 Task: In the  document equity.odt Use the tool word Count 'and display word count while typing'. Find the word using Dictionary 'dedication'. Below name insert the link: www.wikipedia.org
Action: Mouse moved to (552, 520)
Screenshot: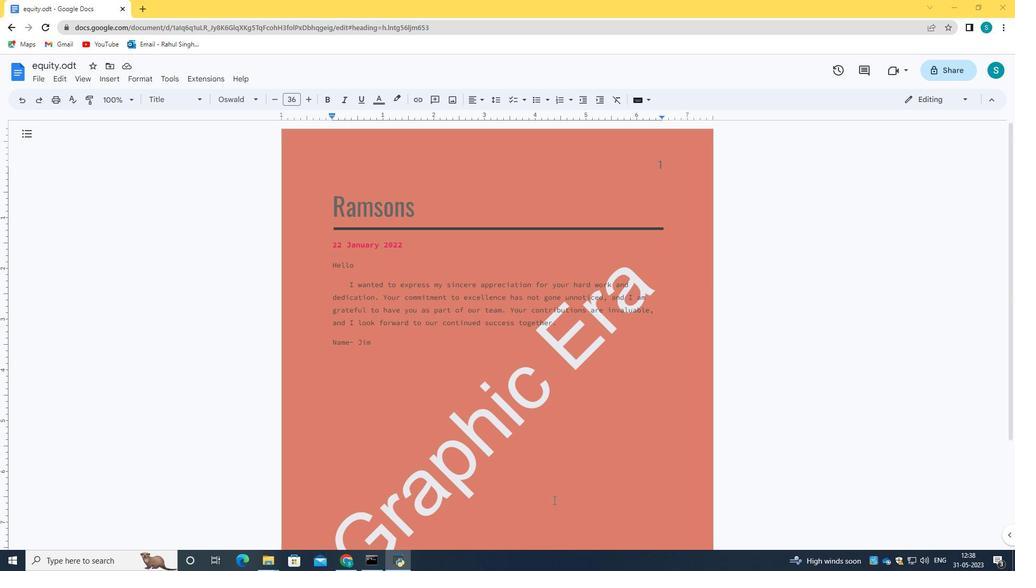 
Action: Mouse scrolled (552, 519) with delta (0, 0)
Screenshot: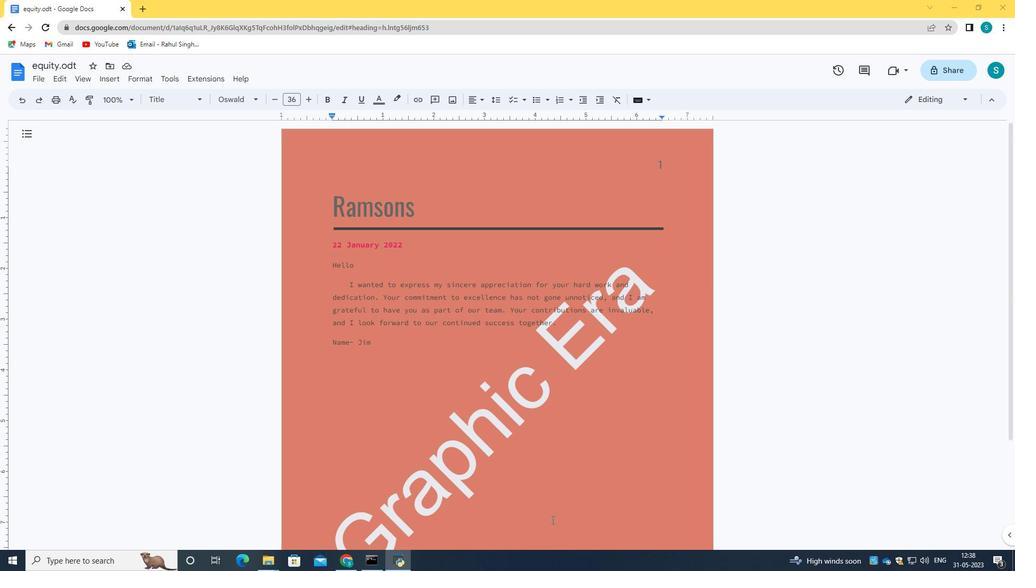 
Action: Mouse scrolled (552, 519) with delta (0, 0)
Screenshot: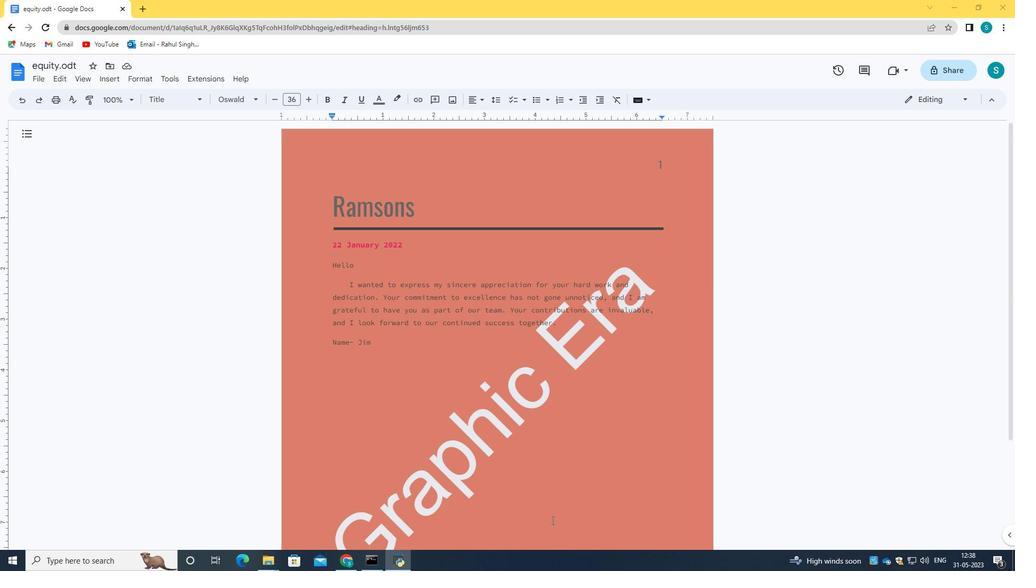 
Action: Mouse scrolled (552, 520) with delta (0, 0)
Screenshot: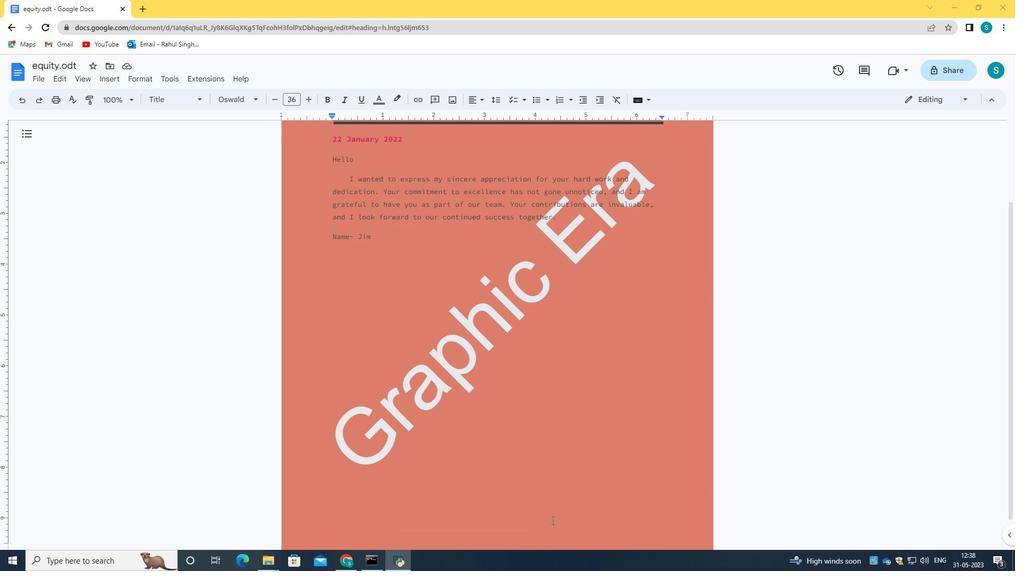 
Action: Mouse scrolled (552, 520) with delta (0, 0)
Screenshot: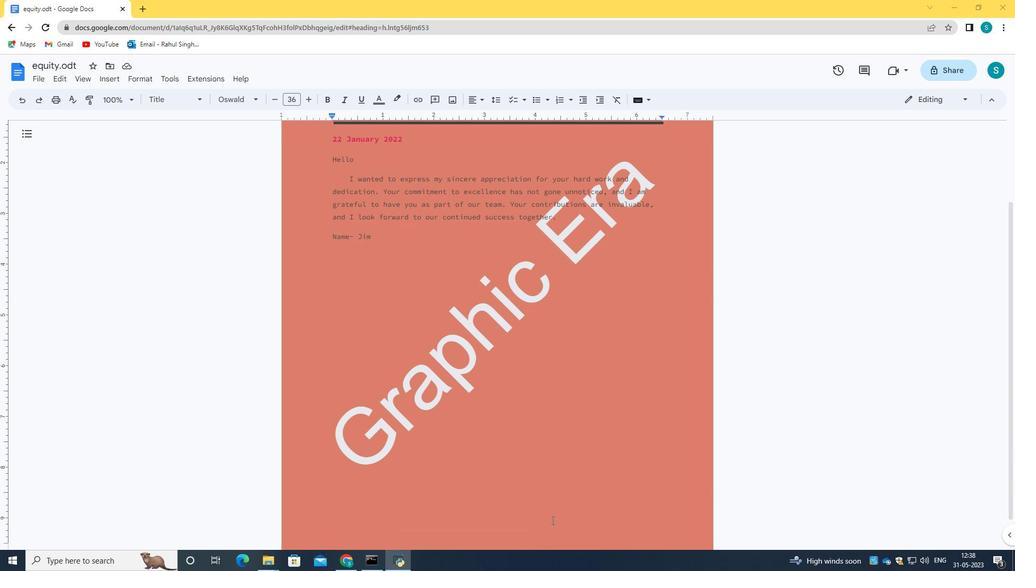 
Action: Mouse moved to (175, 78)
Screenshot: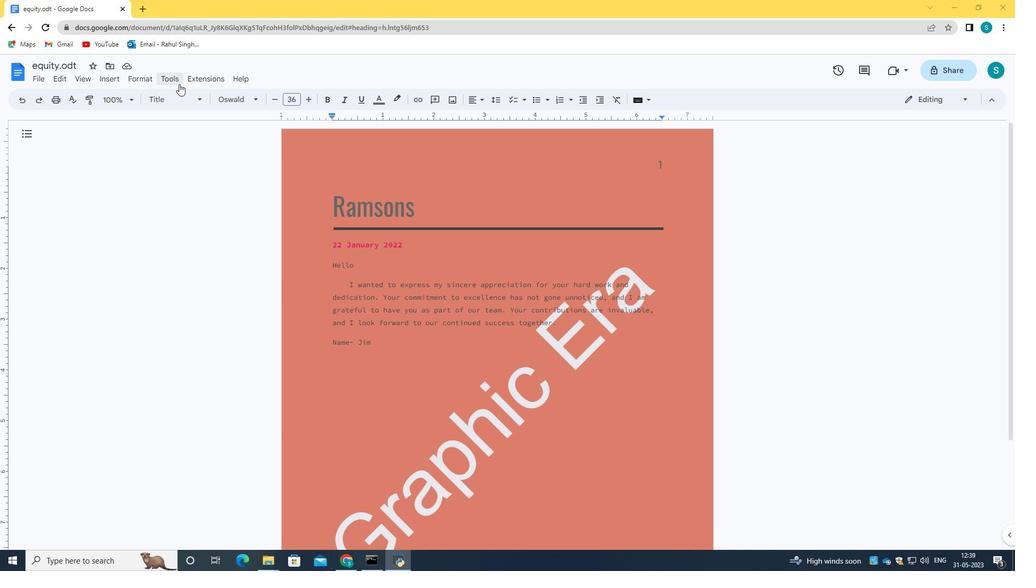 
Action: Mouse pressed left at (175, 78)
Screenshot: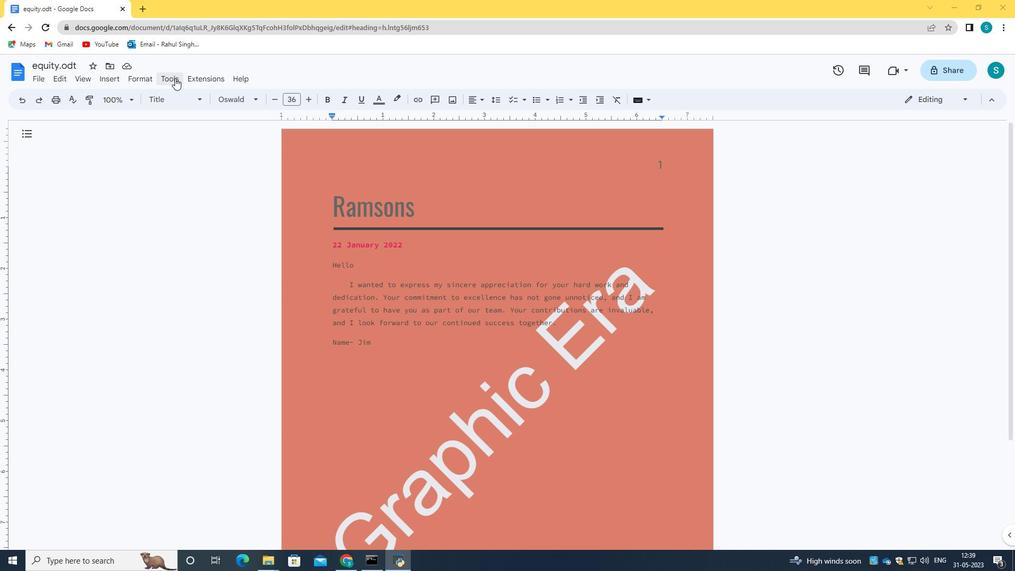 
Action: Mouse moved to (203, 113)
Screenshot: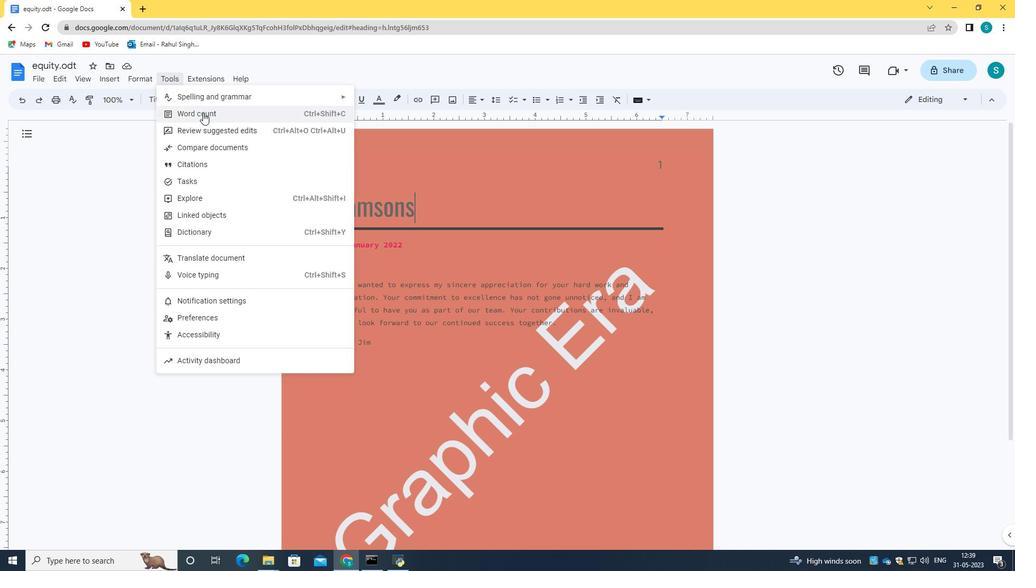 
Action: Mouse pressed left at (203, 113)
Screenshot: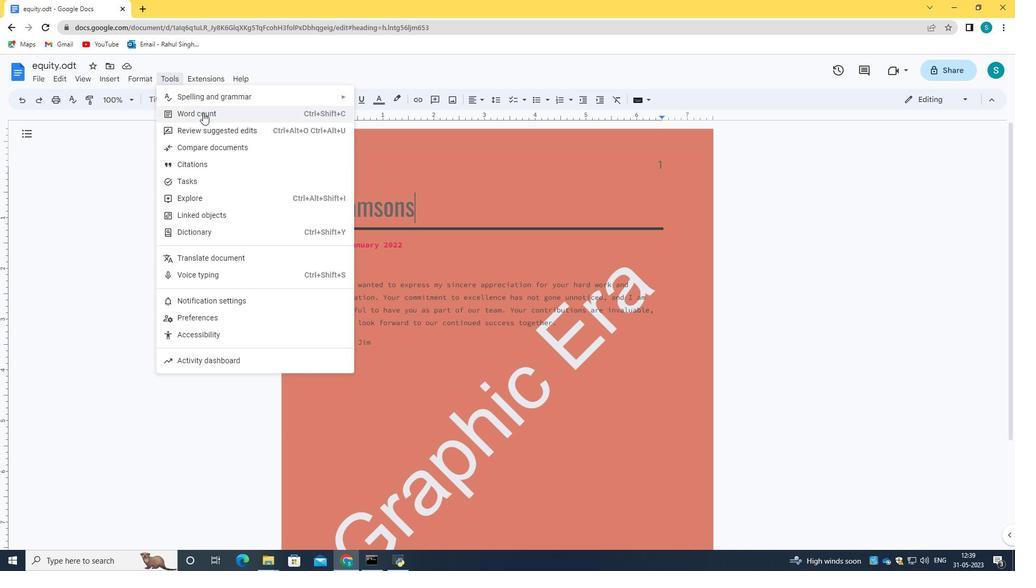 
Action: Mouse moved to (442, 348)
Screenshot: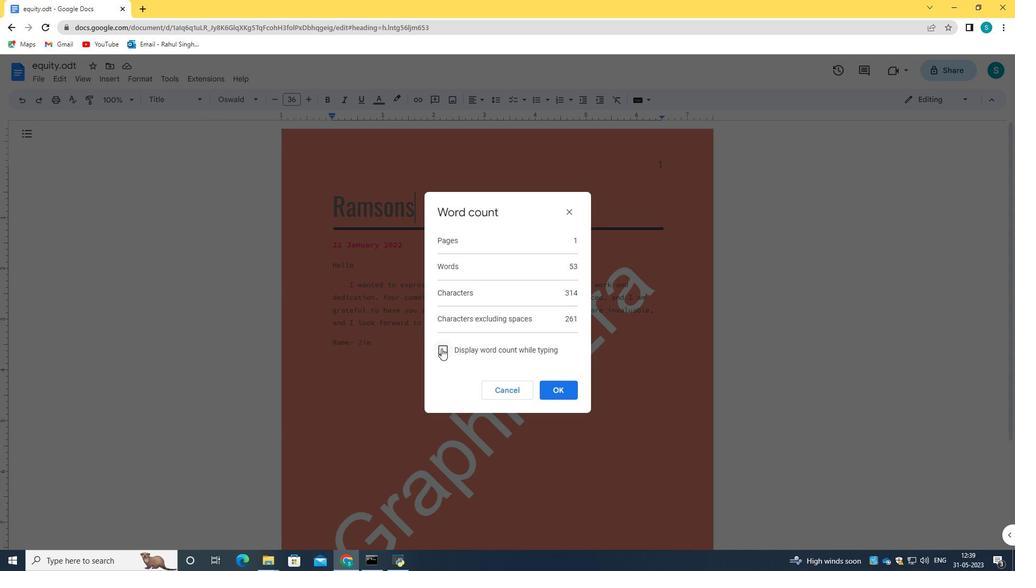
Action: Mouse pressed left at (442, 348)
Screenshot: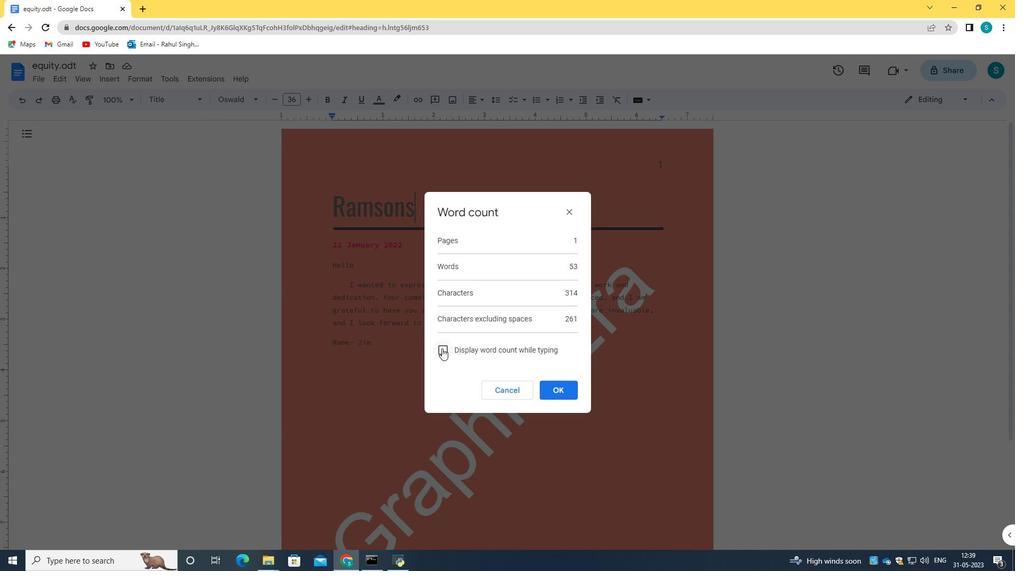 
Action: Mouse moved to (570, 392)
Screenshot: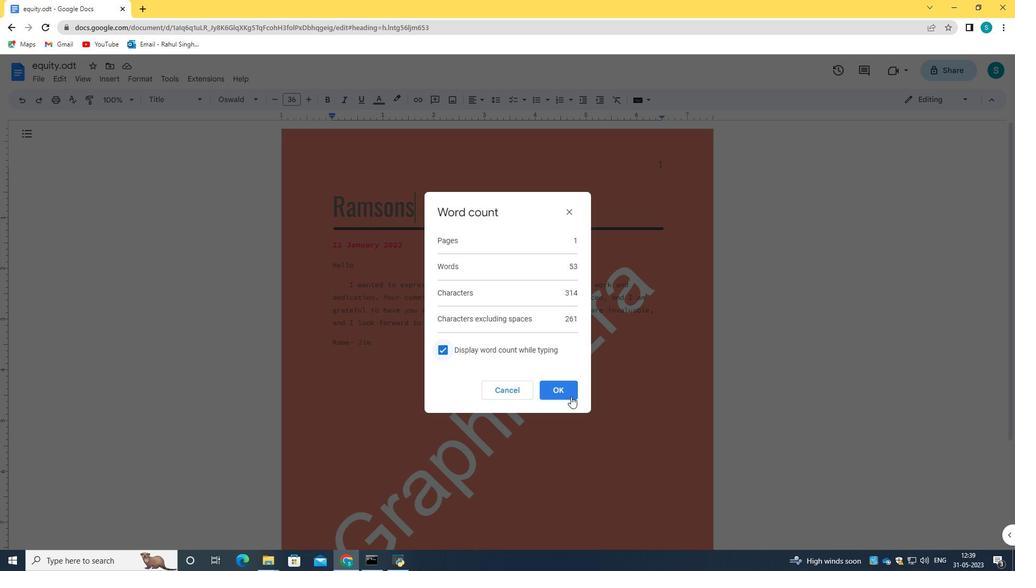 
Action: Mouse pressed left at (570, 392)
Screenshot: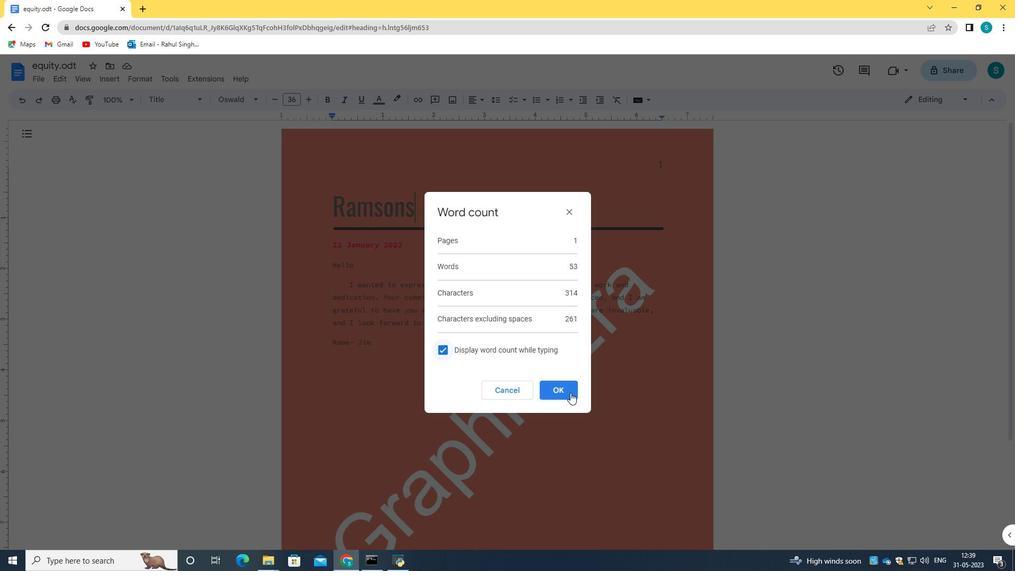 
Action: Mouse moved to (122, 82)
Screenshot: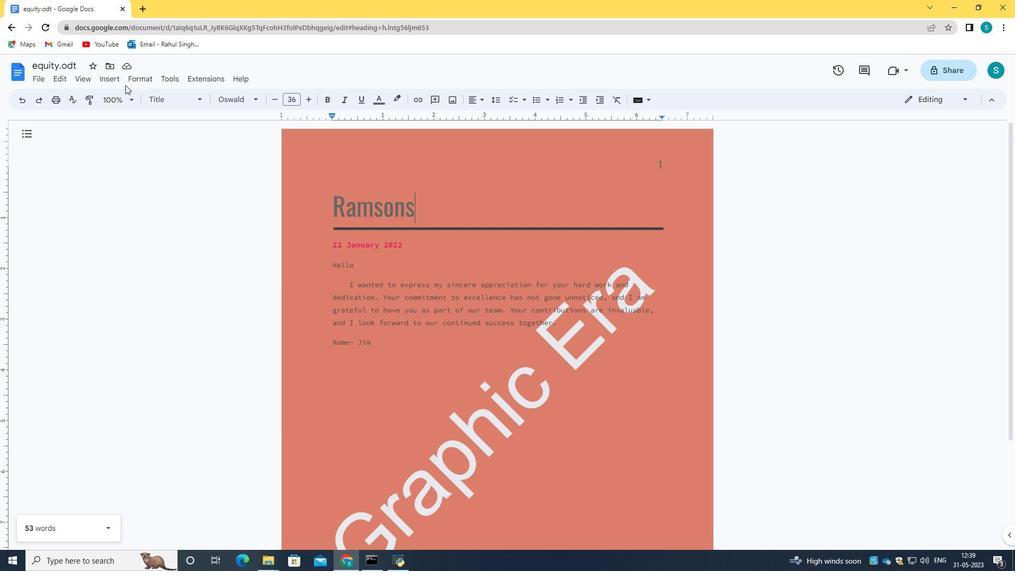 
Action: Mouse pressed left at (122, 82)
Screenshot: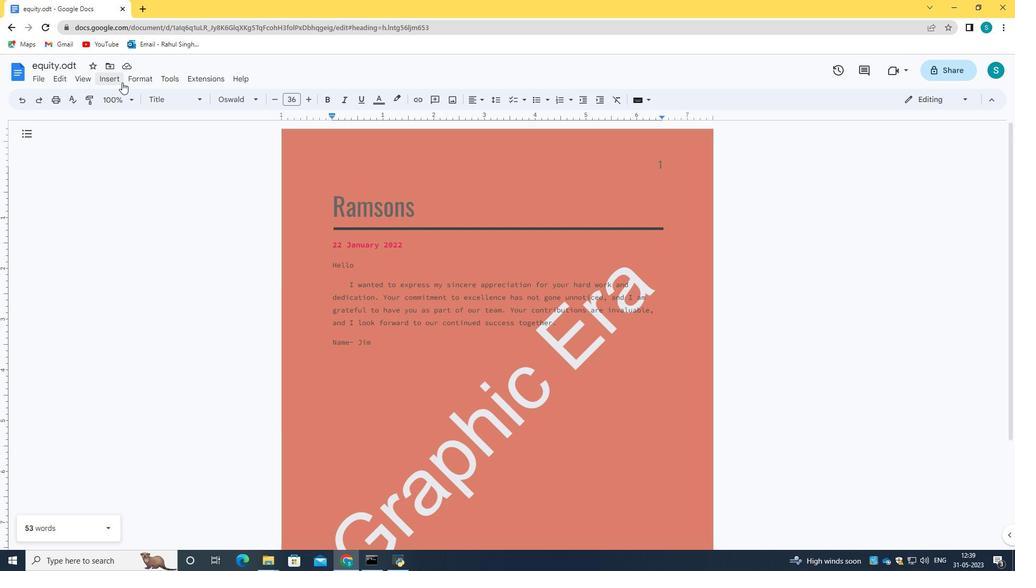 
Action: Mouse moved to (186, 235)
Screenshot: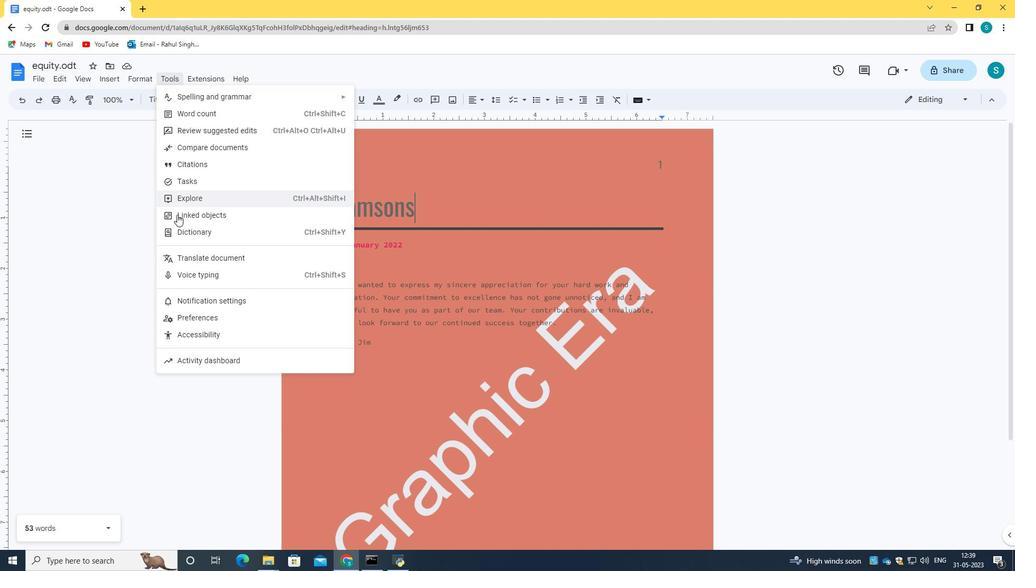 
Action: Mouse pressed left at (186, 235)
Screenshot: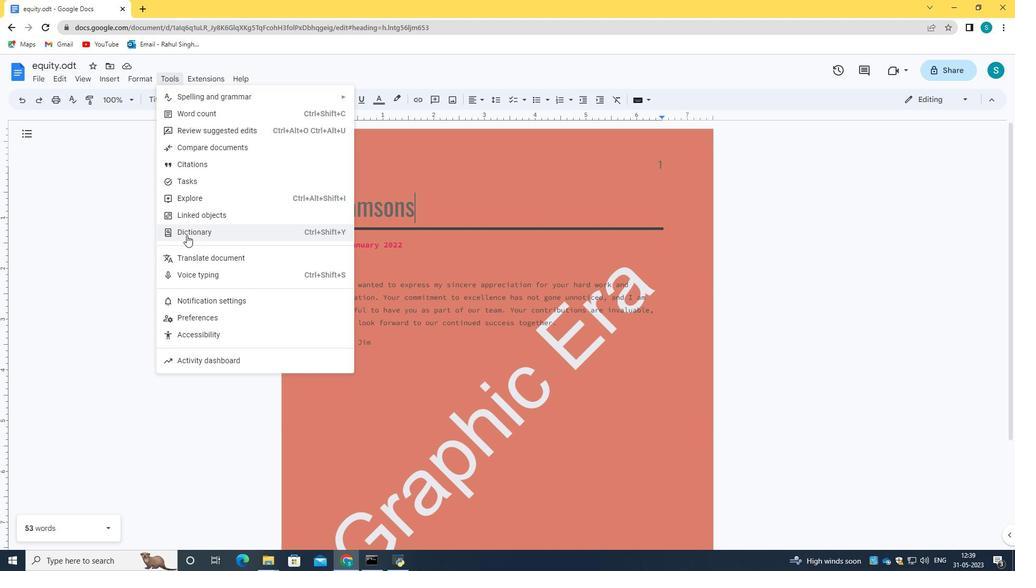 
Action: Mouse moved to (903, 133)
Screenshot: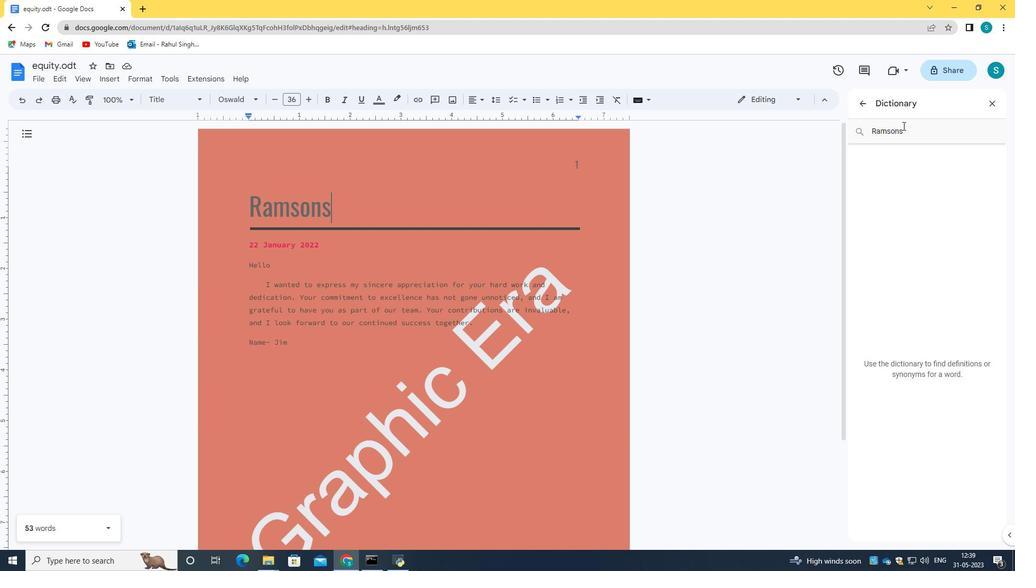 
Action: Mouse pressed left at (903, 133)
Screenshot: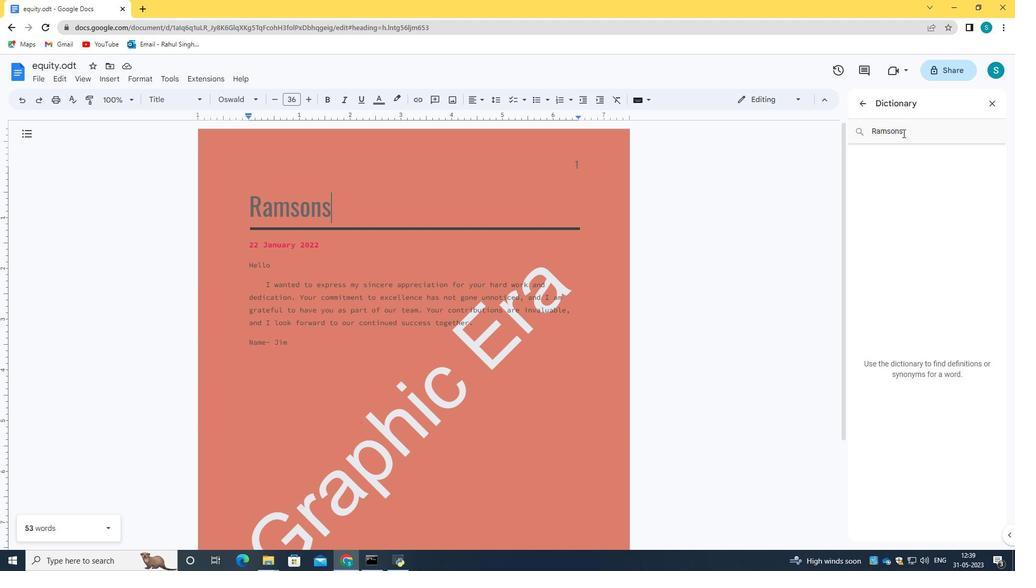 
Action: Mouse moved to (903, 133)
Screenshot: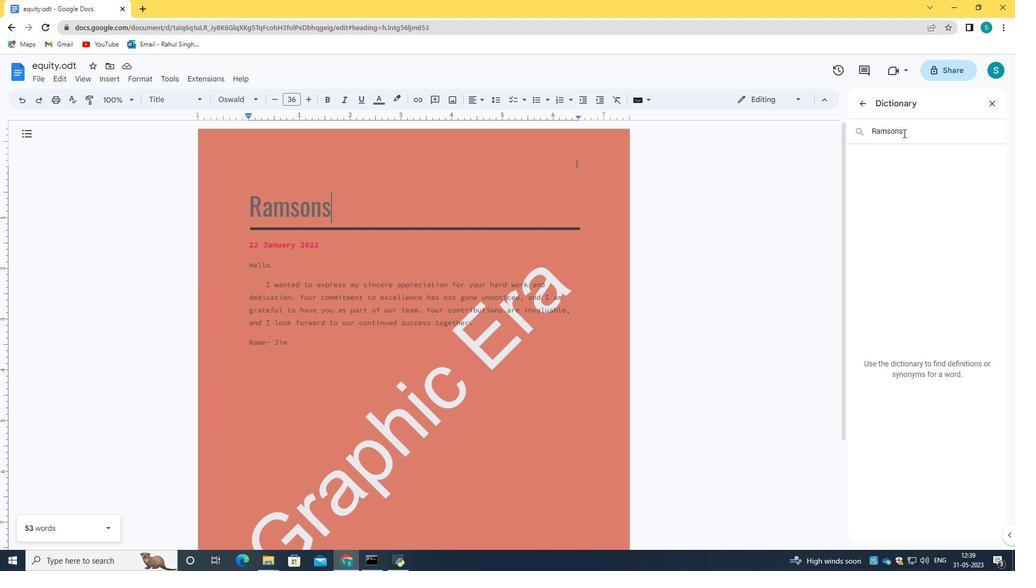 
Action: Key pressed <Key.backspace><Key.backspace><Key.backspace><Key.backspace><Key.backspace><Key.backspace><Key.backspace><Key.backspace><Key.backspace><Key.backspace><Key.backspace><Key.backspace><Key.backspace><Key.backspace><Key.backspace><Key.backspace><Key.backspace><Key.backspace><Key.backspace><Key.backspace><Key.backspace><Key.backspace><Key.backspace><Key.backspace><Key.backspace><Key.backspace><Key.backspace><Key.backspace><Key.backspace><Key.backspace>dedication<Key.enter>
Screenshot: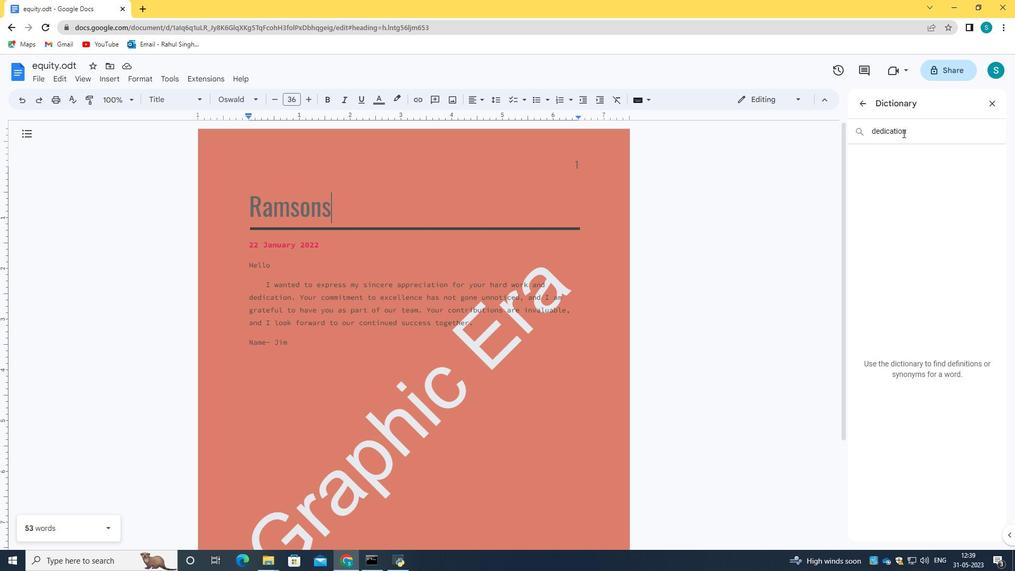 
Action: Mouse moved to (568, 331)
Screenshot: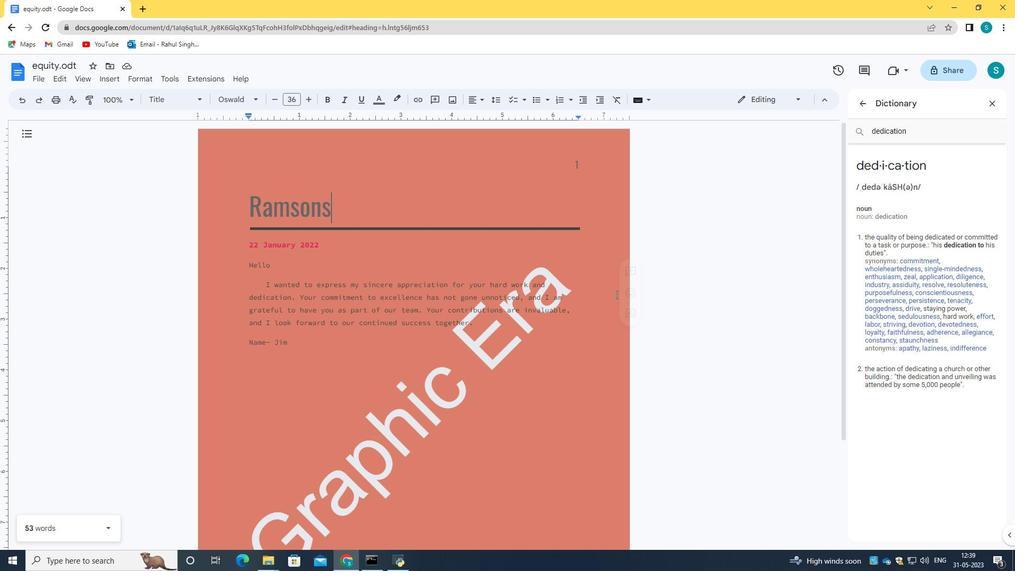 
Action: Mouse scrolled (568, 330) with delta (0, 0)
Screenshot: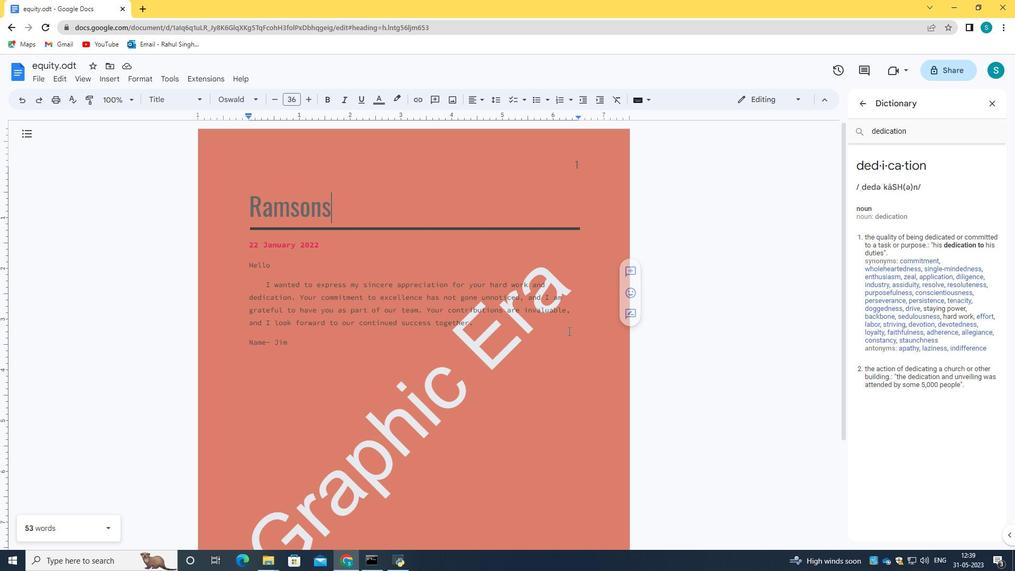
Action: Mouse scrolled (568, 330) with delta (0, 0)
Screenshot: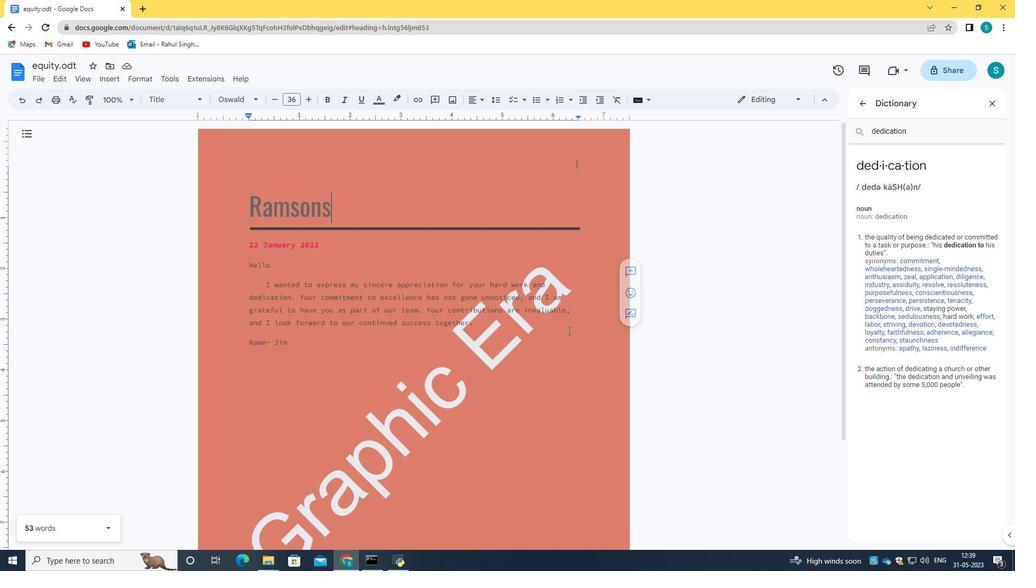 
Action: Mouse scrolled (568, 330) with delta (0, 0)
Screenshot: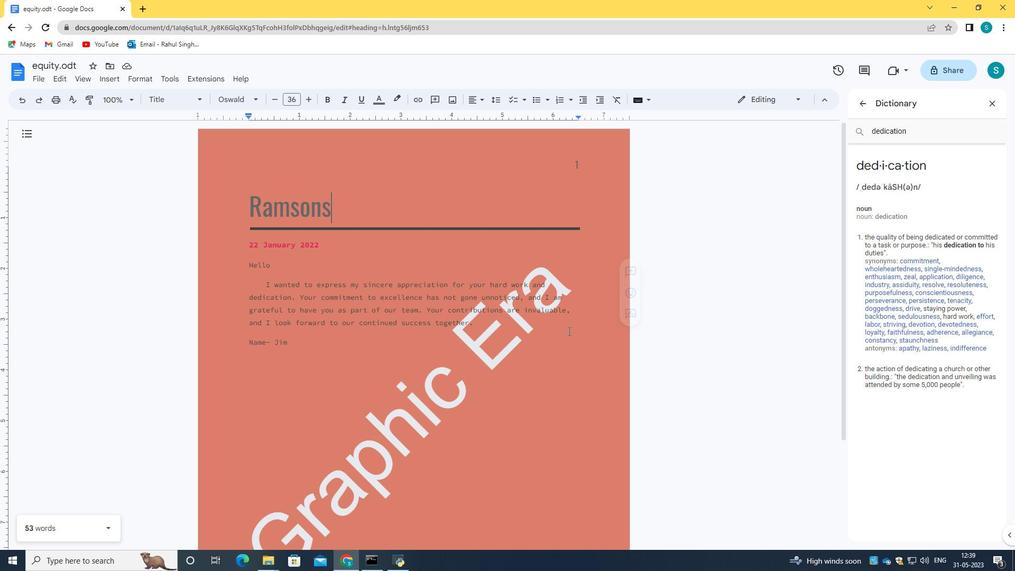 
Action: Mouse moved to (568, 314)
Screenshot: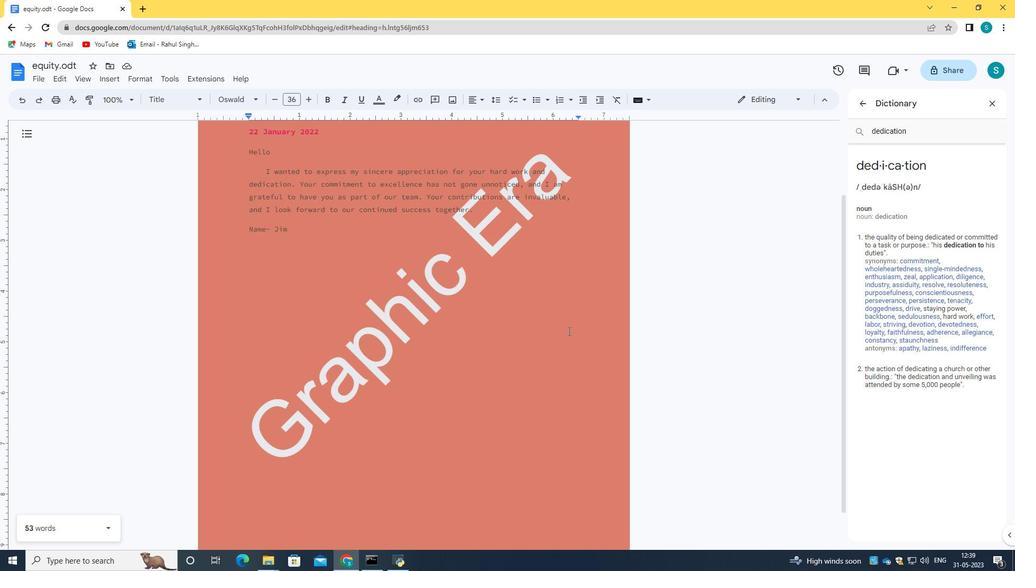 
Action: Mouse scrolled (568, 313) with delta (0, 0)
Screenshot: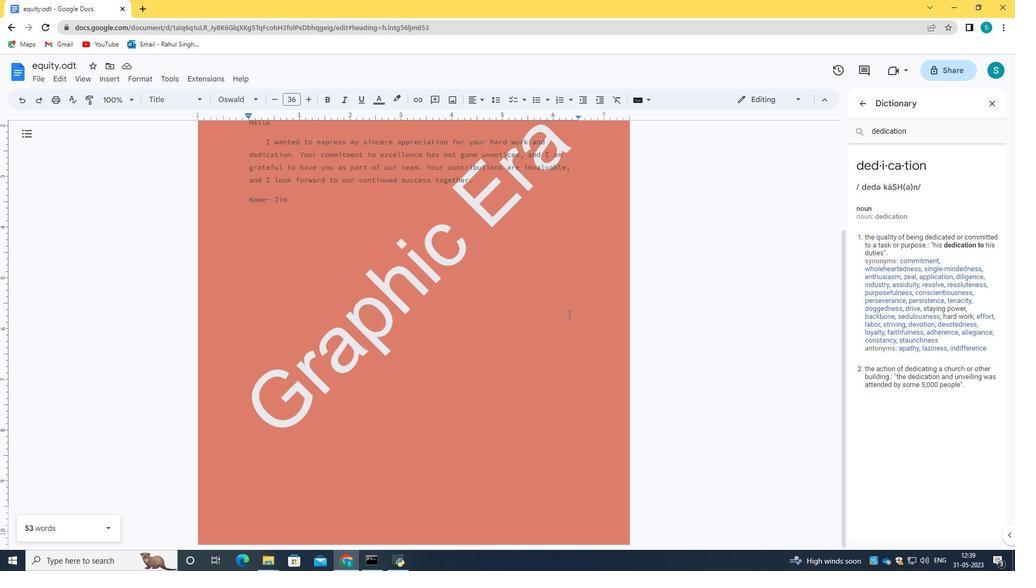 
Action: Mouse moved to (456, 487)
Screenshot: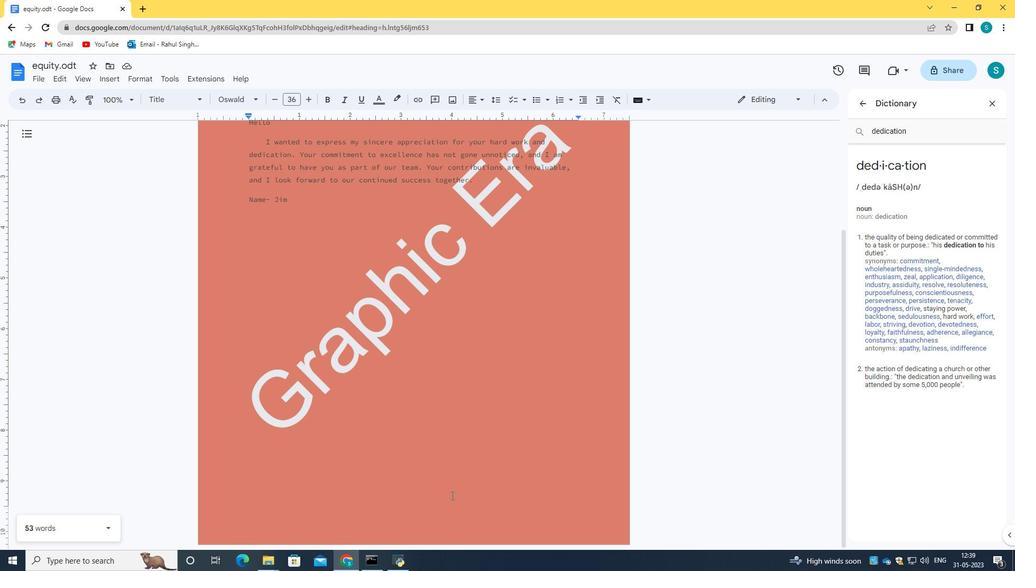
Action: Mouse pressed left at (456, 487)
Screenshot: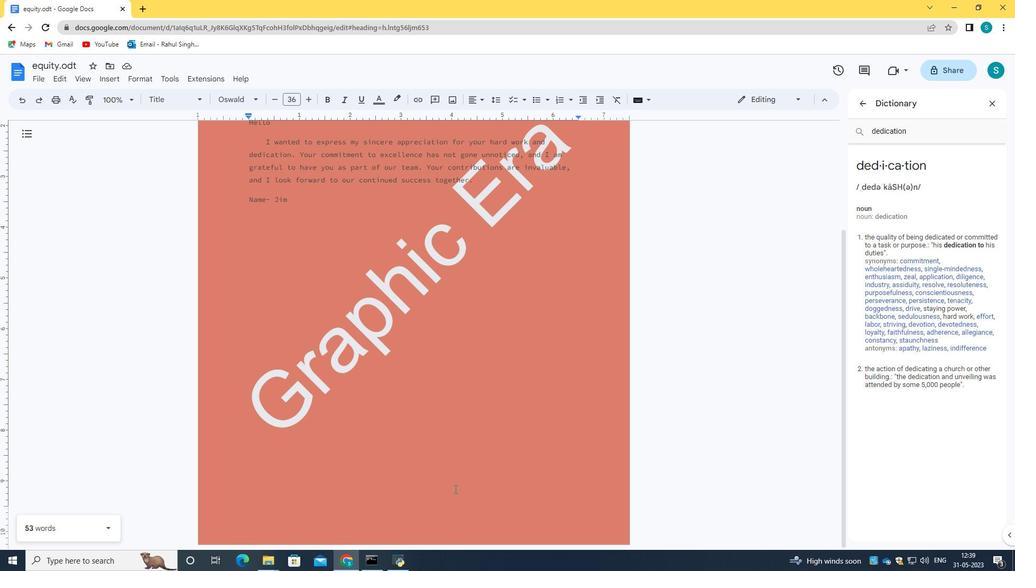 
Action: Mouse moved to (456, 450)
Screenshot: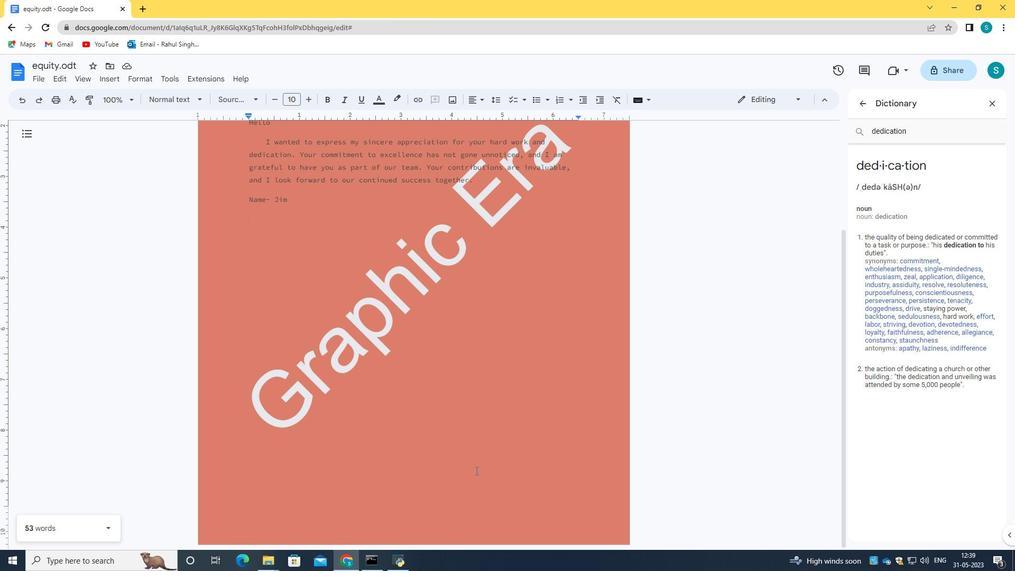 
Action: Mouse pressed left at (456, 450)
Screenshot: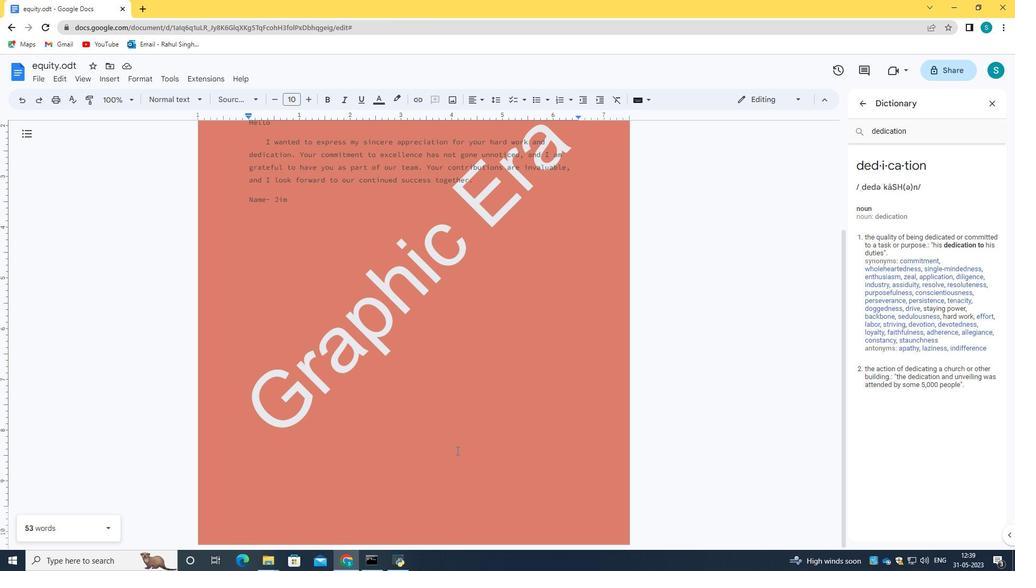 
Action: Key pressed <Key.space><Key.space><Key.space><Key.space><Key.space><Key.space><Key.space><Key.space><Key.space><Key.space><Key.space><Key.space><Key.space><Key.space><Key.space><Key.space><Key.space><Key.space><Key.space><Key.space><Key.space><Key.space><Key.space><Key.space><Key.space><Key.space><Key.space><Key.space><Key.space><Key.space><Key.space><Key.space><Key.space><Key.space><Key.space><Key.space><Key.space><Key.space><Key.space><Key.space><Key.space><Key.space><Key.space><Key.space><Key.space><Key.space><Key.space><Key.space><Key.space><Key.space><Key.space><Key.space><Key.space><Key.space><Key.space><Key.space><Key.space><Key.space><Key.space><Key.space><Key.space><Key.space><Key.space><Key.space><Key.space><Key.space><Key.space><Key.space><Key.space><Key.space><Key.space><Key.space><Key.space><Key.space><Key.space><Key.enter><Key.enter><Key.enter><Key.enter><Key.enter><Key.enter><Key.enter><Key.enter><Key.enter><Key.enter><Key.enter><Key.enter><Key.enter><Key.enter><Key.space>
Screenshot: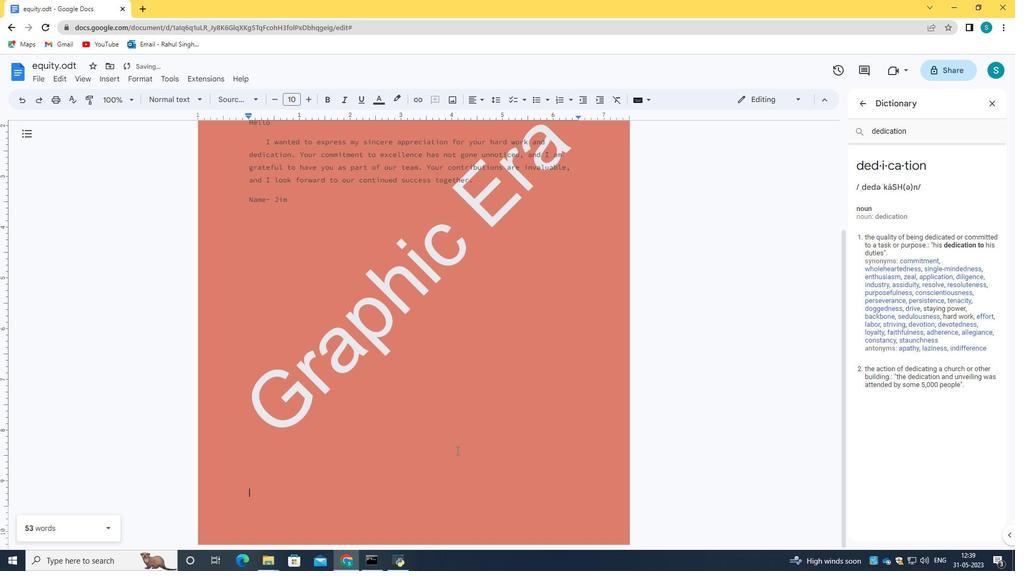 
Action: Mouse moved to (393, 472)
Screenshot: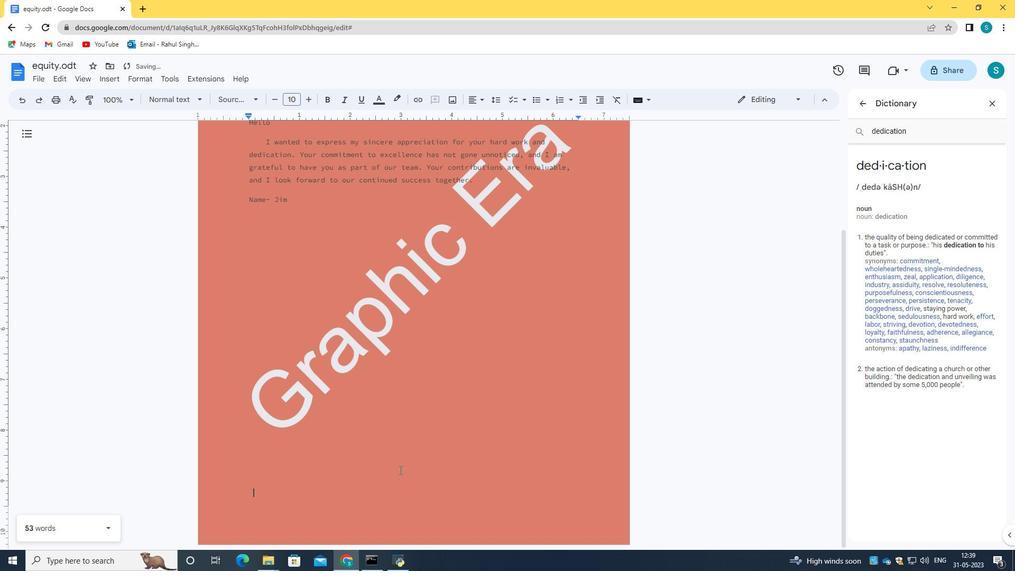 
Action: Key pressed <Key.space><Key.space><Key.space><Key.space><Key.space><Key.space><Key.space><Key.space><Key.space><Key.space><Key.space><Key.space><Key.space><Key.space><Key.space><Key.space><Key.space><Key.space><Key.space><Key.space><Key.space><Key.space><Key.space><Key.space><Key.space><Key.space><Key.space><Key.space><Key.space><Key.space><Key.space><Key.space><Key.space><Key.space><Key.space><Key.space><Key.space><Key.space><Key.space><Key.space><Key.space><Key.space><Key.space><Key.space><Key.space><Key.space><Key.space><Key.space><Key.space><Key.space><Key.space><Key.space><Key.space><Key.space><Key.space>
Screenshot: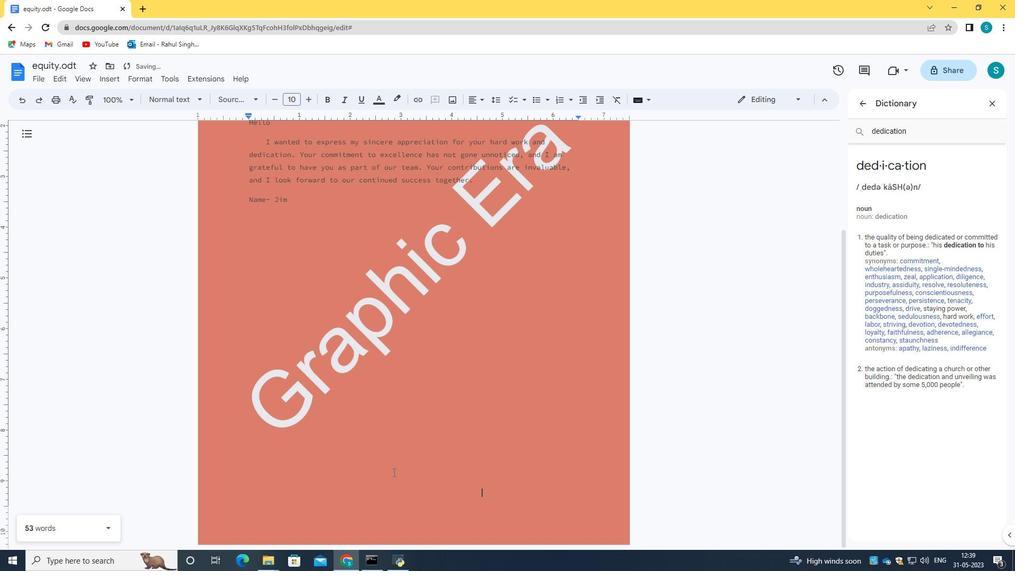 
Action: Mouse moved to (481, 496)
Screenshot: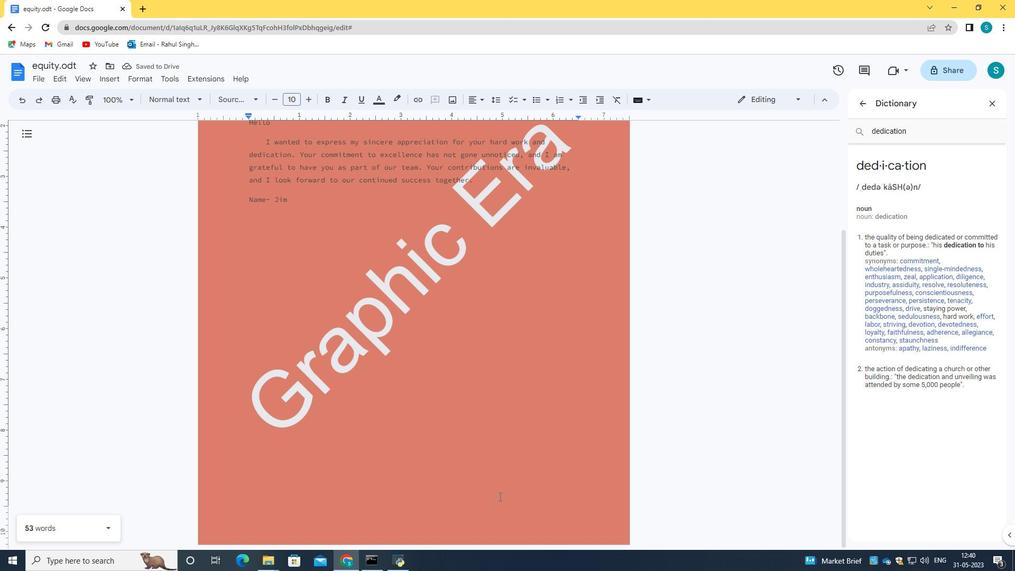 
Action: Mouse pressed right at (481, 496)
Screenshot: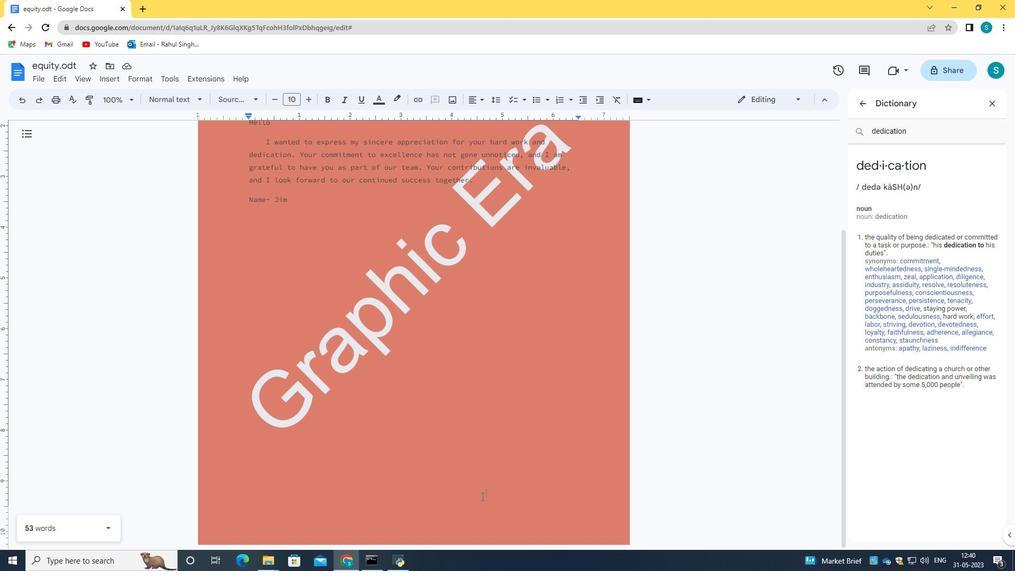 
Action: Mouse moved to (531, 446)
Screenshot: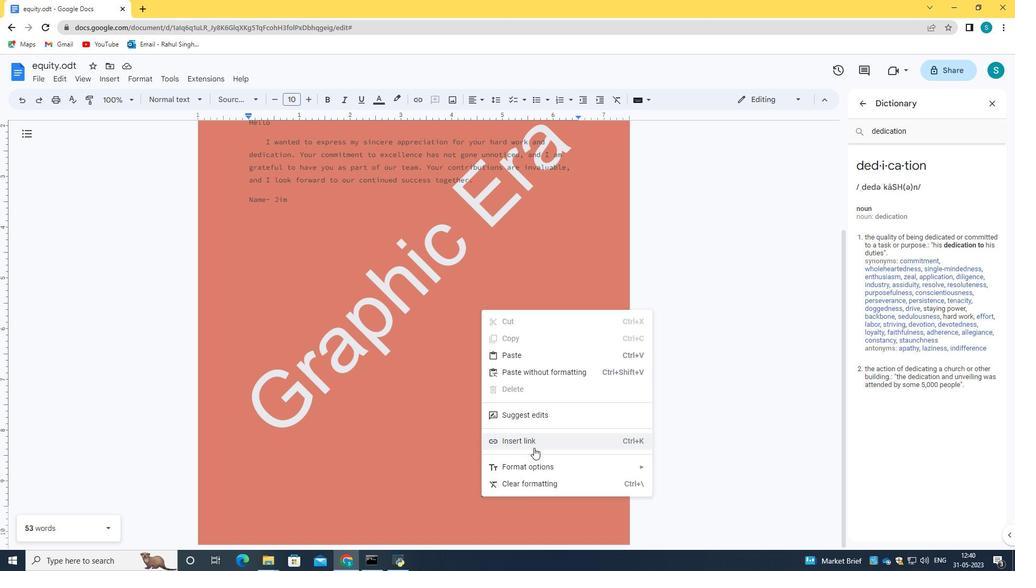 
Action: Mouse pressed left at (531, 446)
Screenshot: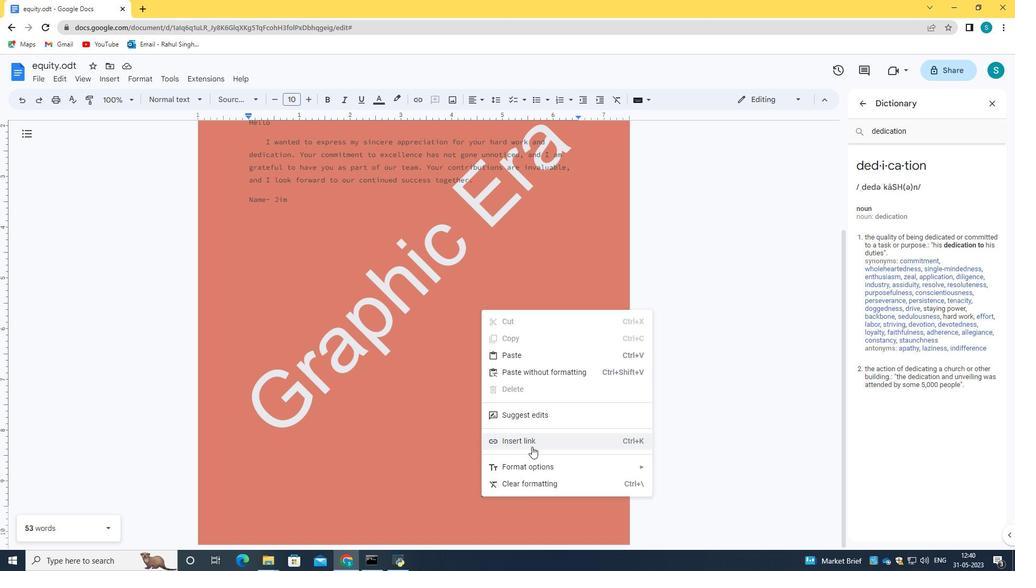 
Action: Mouse moved to (534, 319)
Screenshot: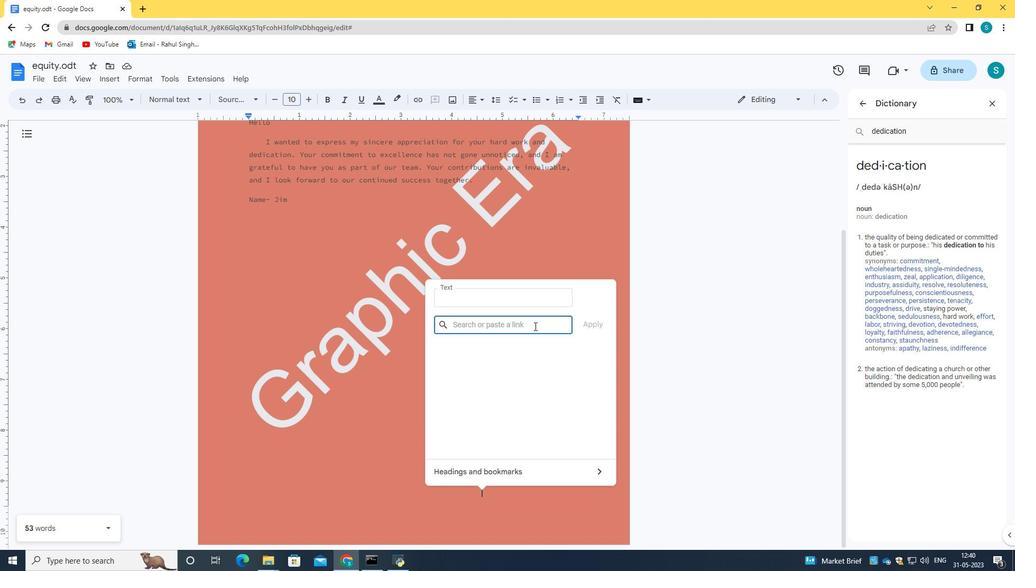 
Action: Key pressed www.wikipedia.org
Screenshot: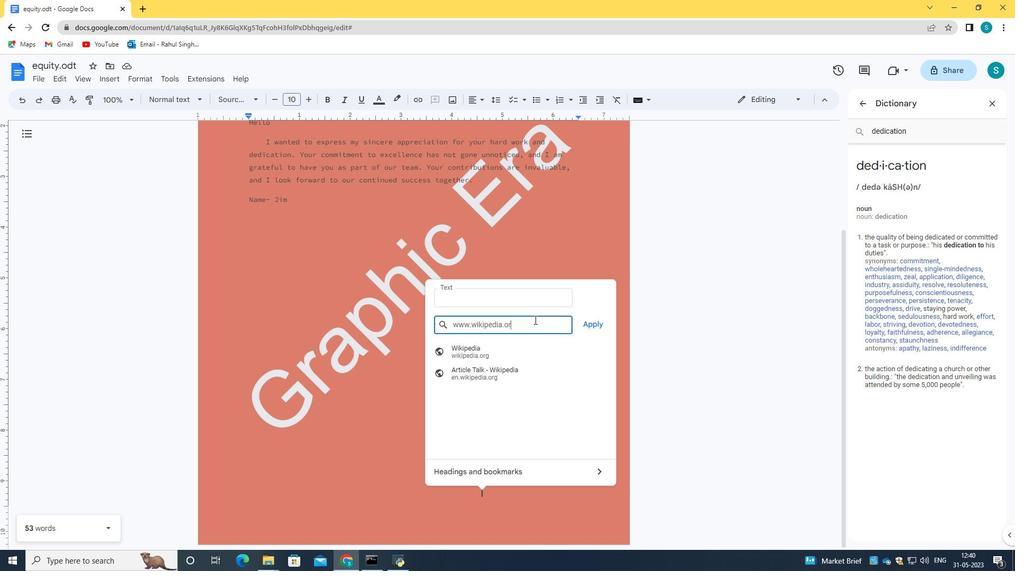 
Action: Mouse moved to (588, 328)
Screenshot: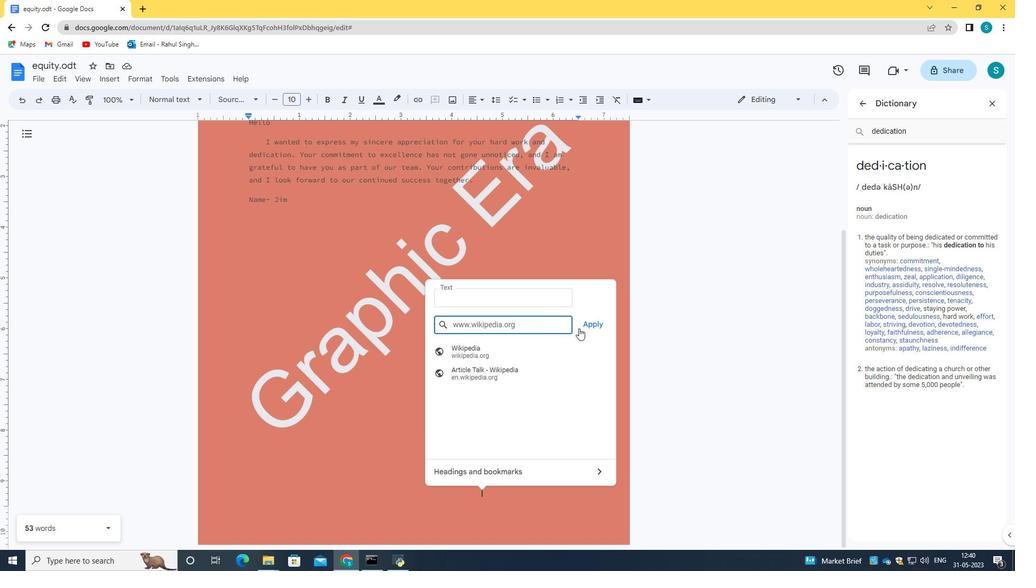 
Action: Mouse pressed left at (588, 328)
Screenshot: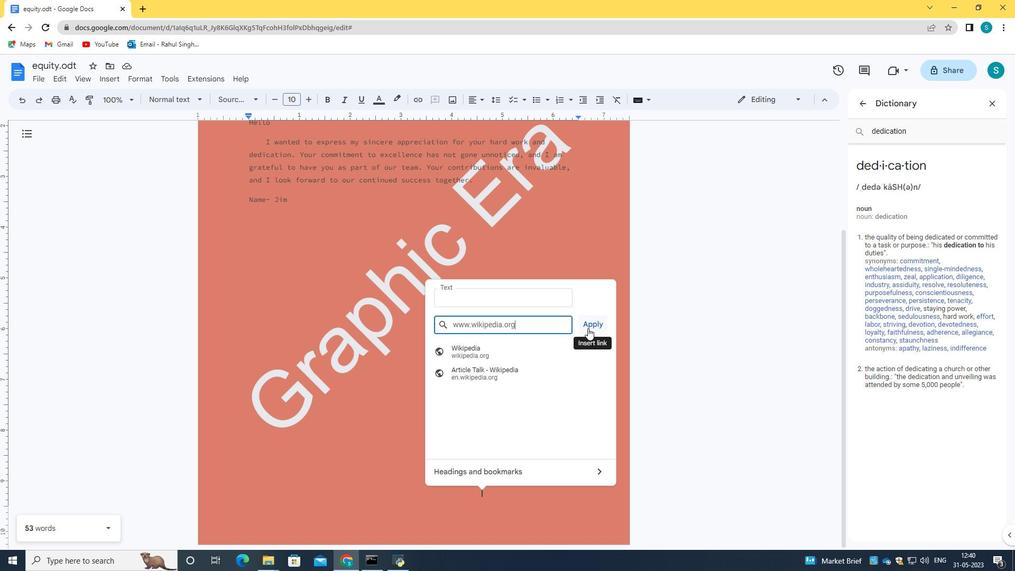 
Action: Mouse moved to (524, 436)
Screenshot: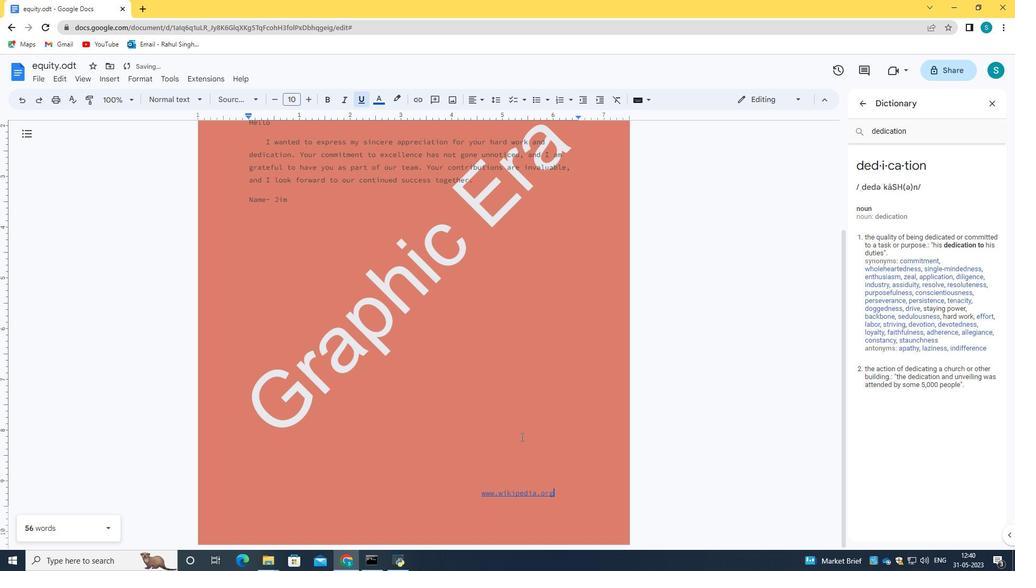 
